 Task: Change 'abc' to ,abc'
Action: Mouse moved to (61, 32)
Screenshot: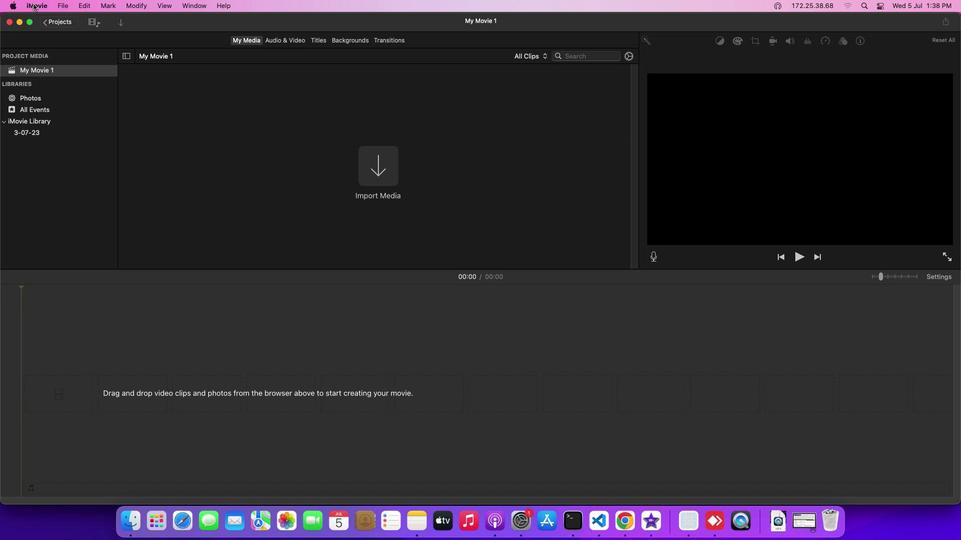 
Action: Mouse pressed left at (61, 32)
Screenshot: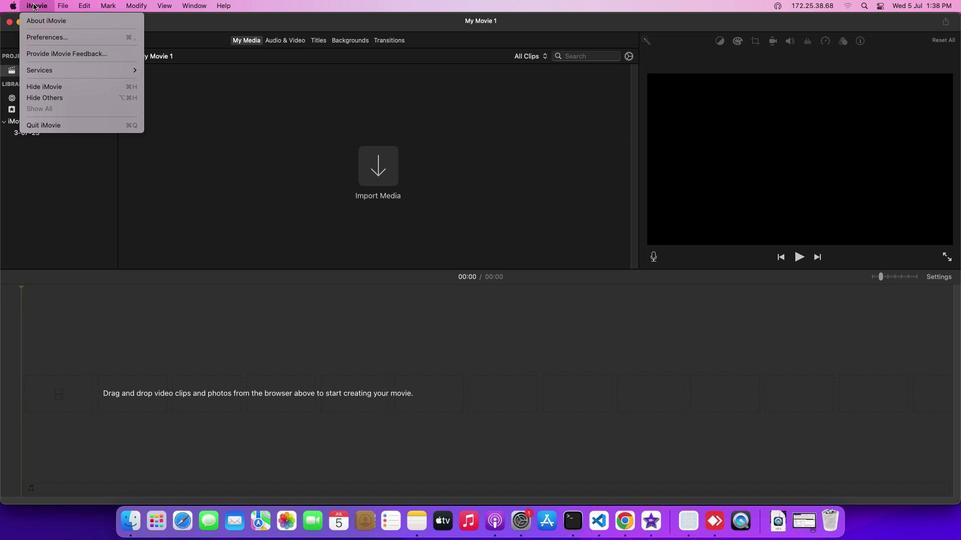 
Action: Mouse moved to (71, 100)
Screenshot: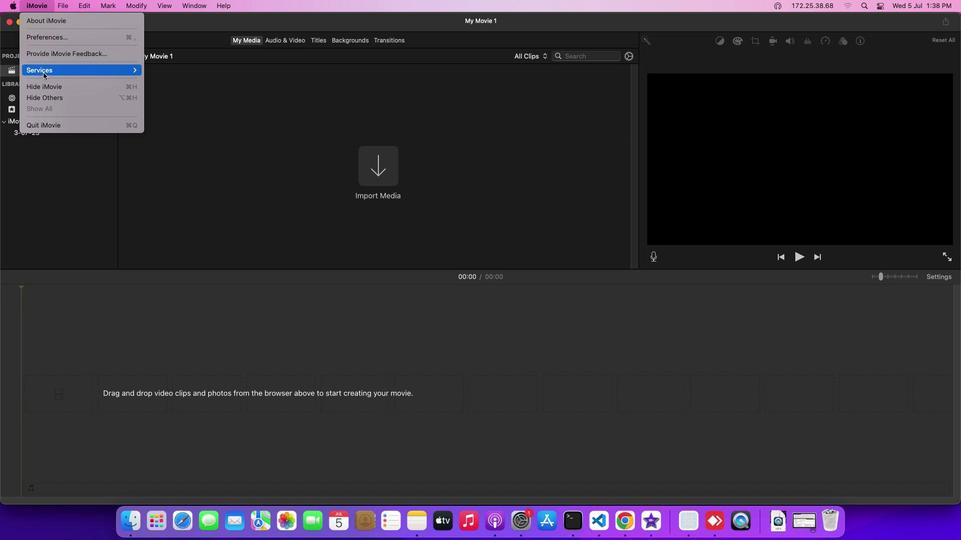 
Action: Mouse pressed left at (71, 100)
Screenshot: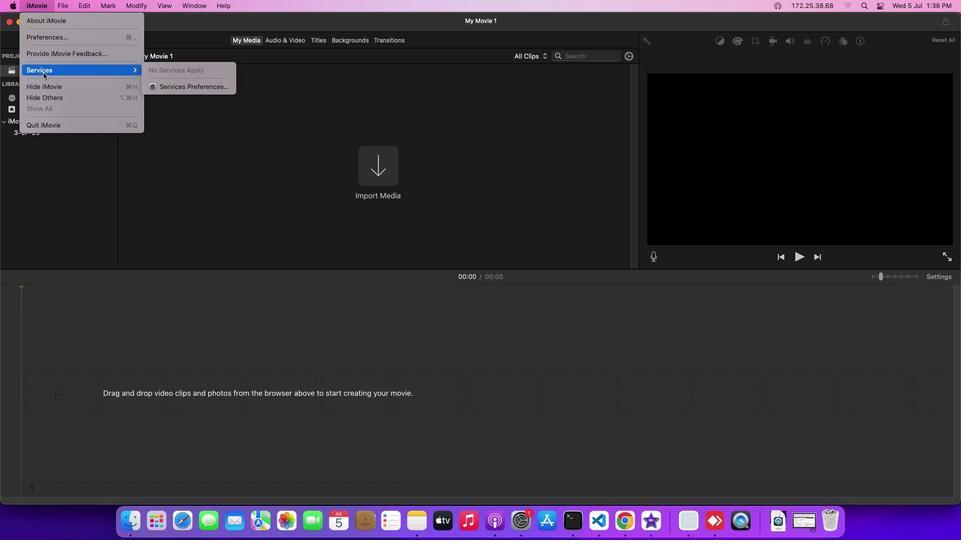 
Action: Mouse moved to (216, 114)
Screenshot: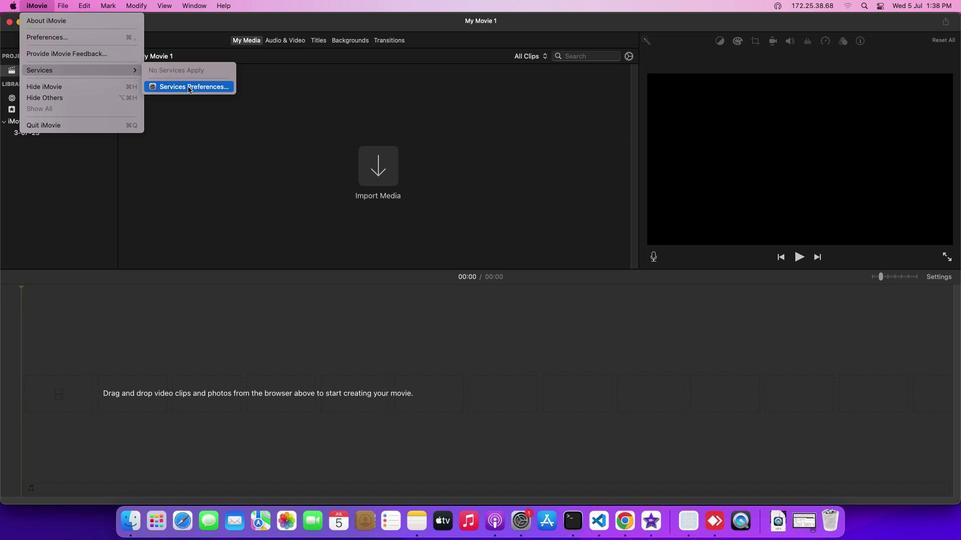 
Action: Mouse pressed left at (216, 114)
Screenshot: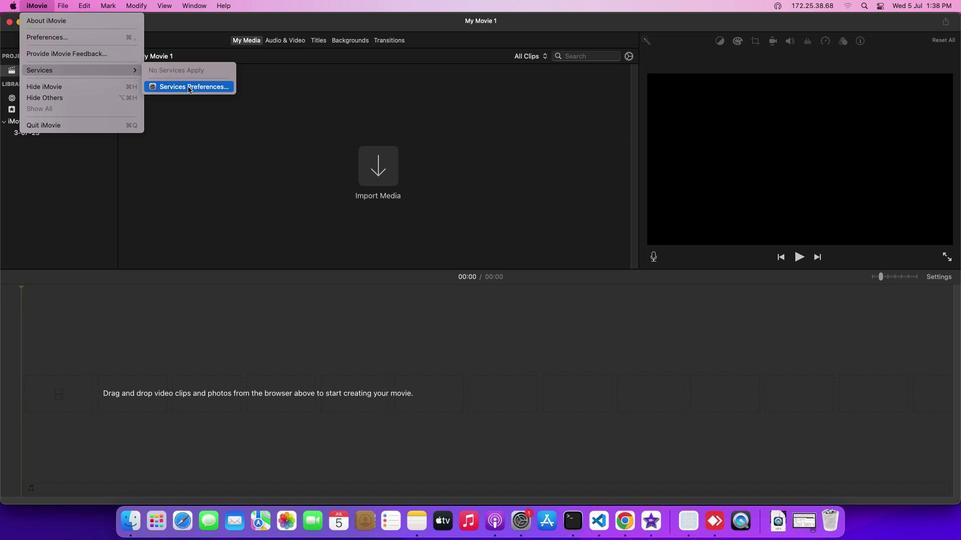 
Action: Mouse moved to (526, 178)
Screenshot: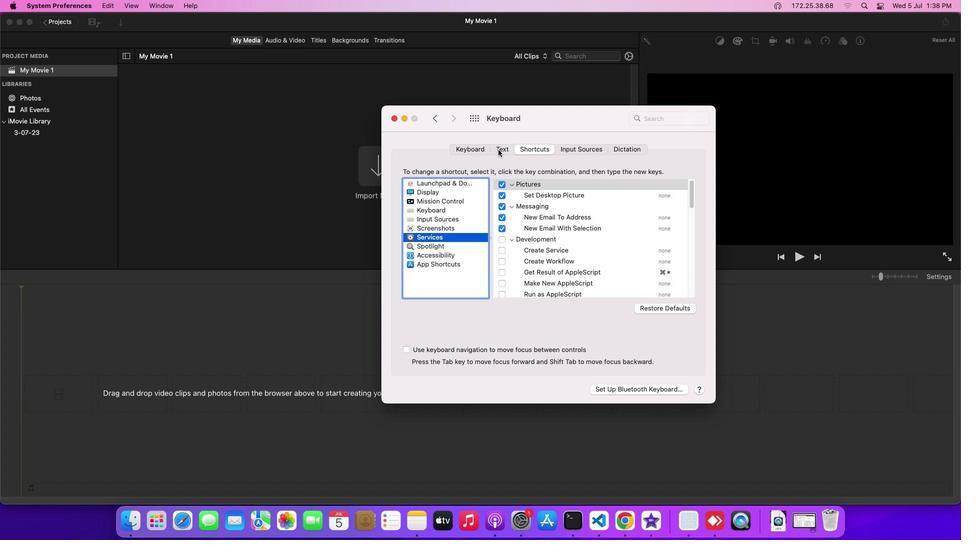 
Action: Mouse pressed left at (526, 178)
Screenshot: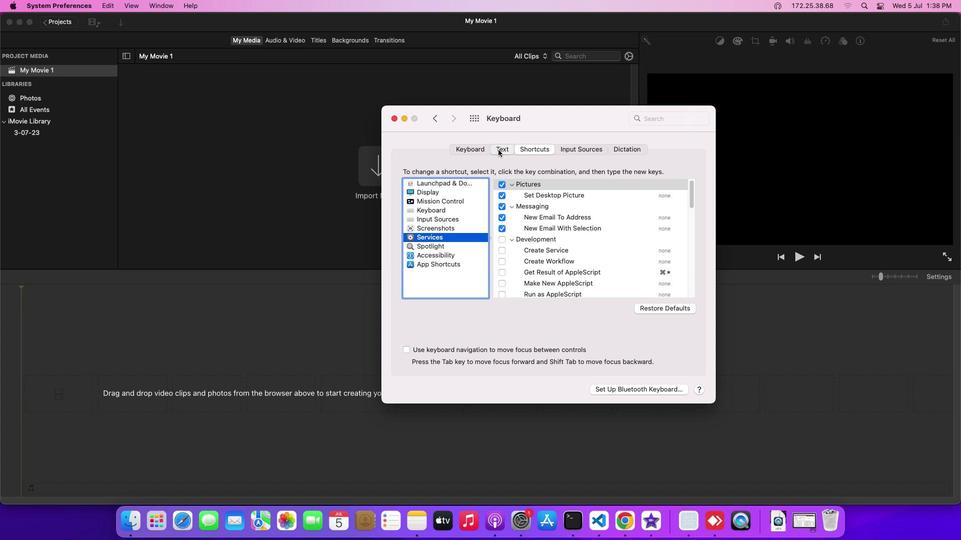 
Action: Mouse moved to (714, 305)
Screenshot: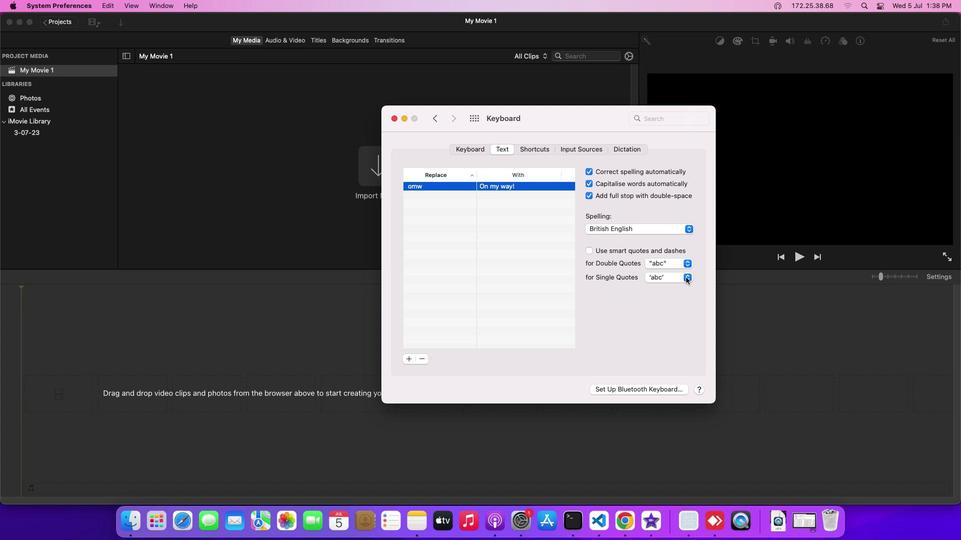 
Action: Mouse pressed left at (714, 305)
Screenshot: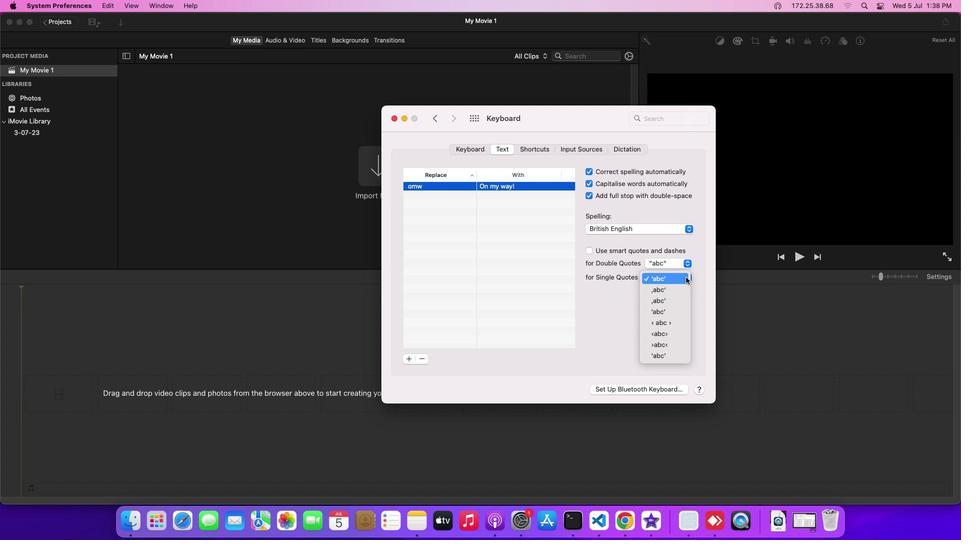 
Action: Mouse moved to (710, 315)
Screenshot: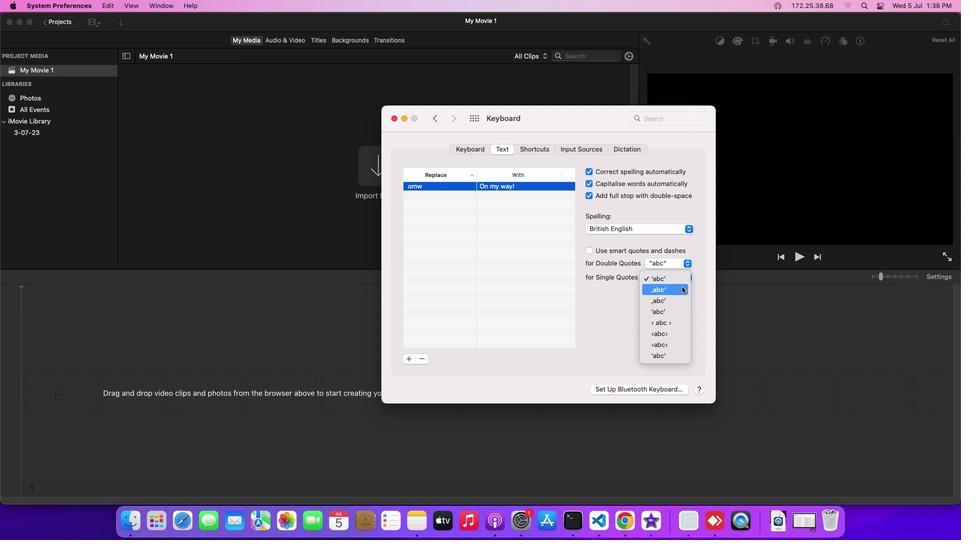 
Action: Mouse pressed left at (710, 315)
Screenshot: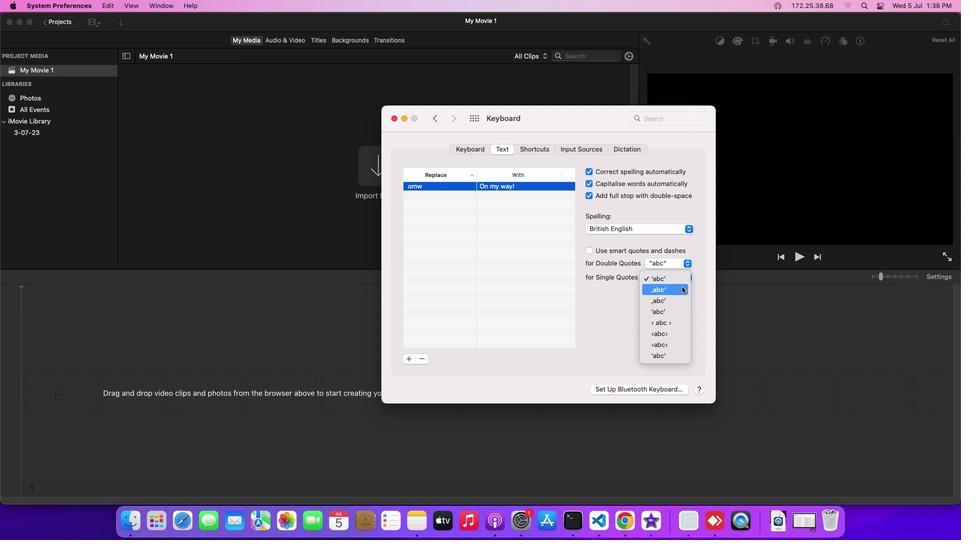 
Action: Mouse moved to (707, 316)
Screenshot: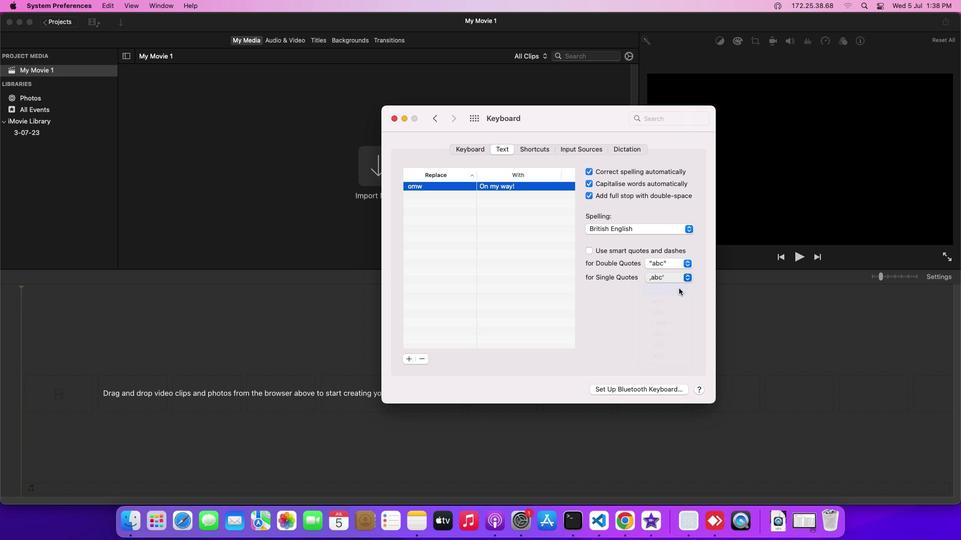 
